 Task: Send an email with the signature Emily Brown with the subject 'Rejection letter' and the message 'I will need to consult with my team before making a decision.' from softage.1@softage.net to softage.2@softage.net and softage.3@softage.net with an attached document Investment_proposal.docx
Action: Key pressed n
Screenshot: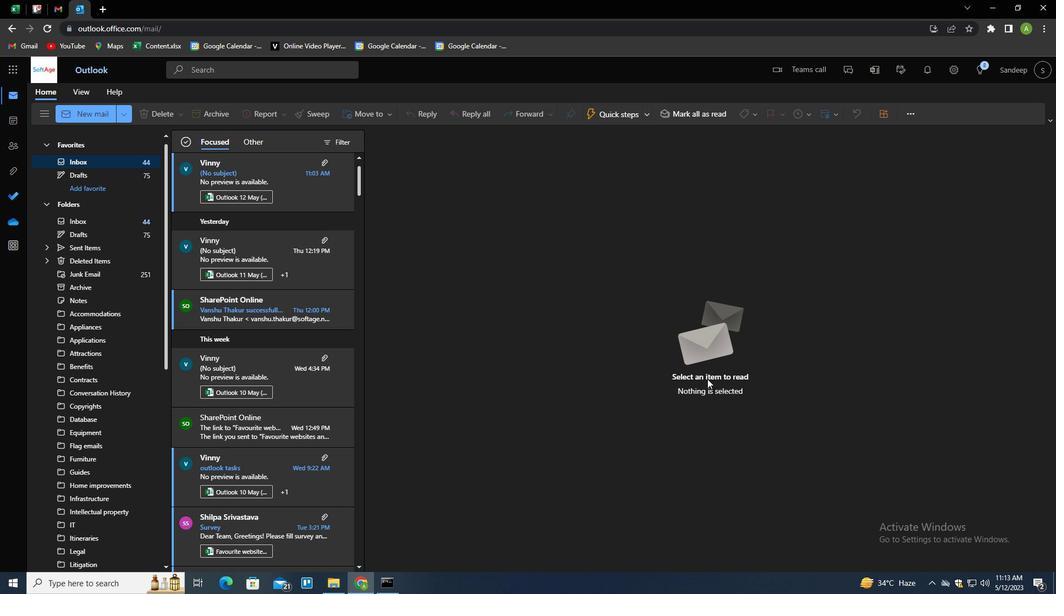 
Action: Mouse moved to (692, 118)
Screenshot: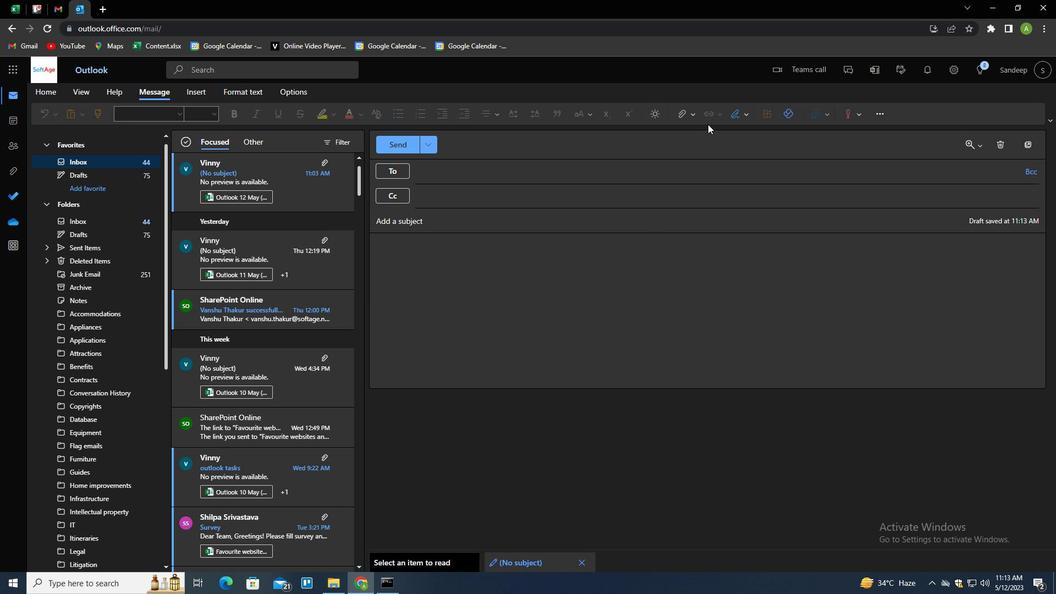 
Action: Mouse pressed left at (692, 118)
Screenshot: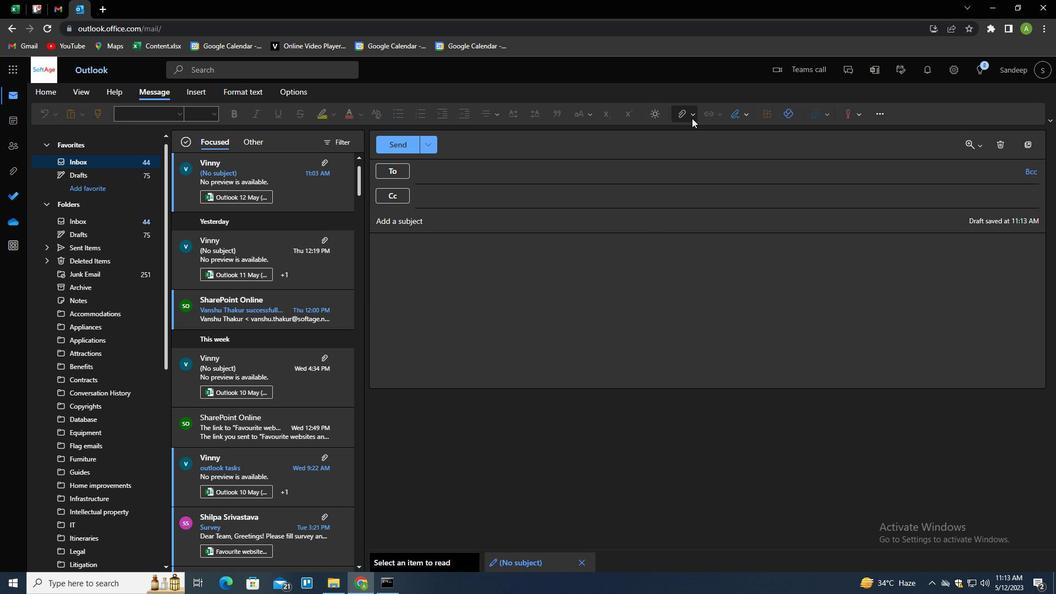 
Action: Mouse moved to (492, 228)
Screenshot: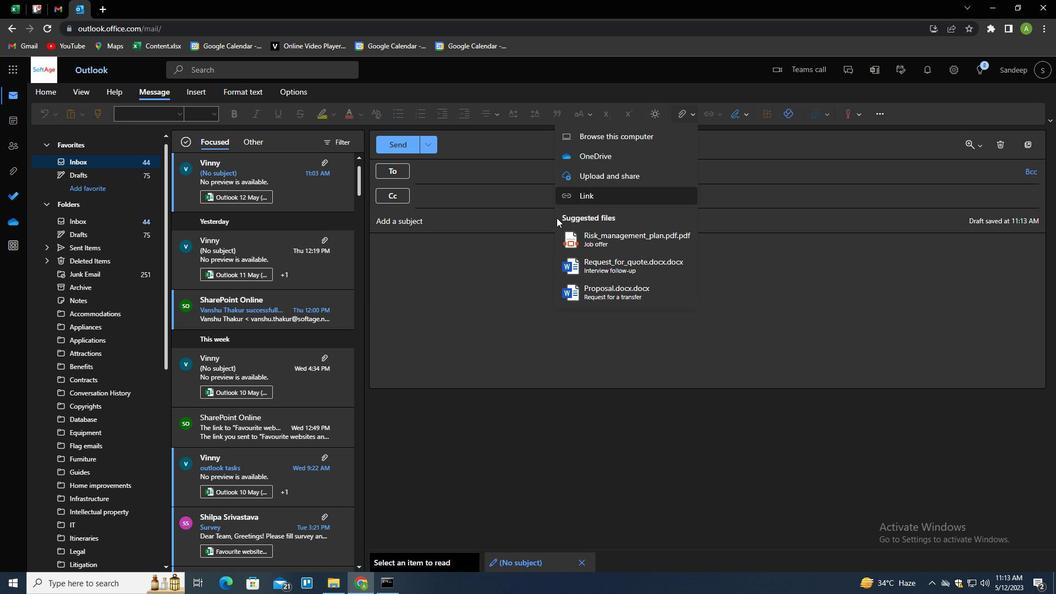
Action: Mouse pressed left at (492, 228)
Screenshot: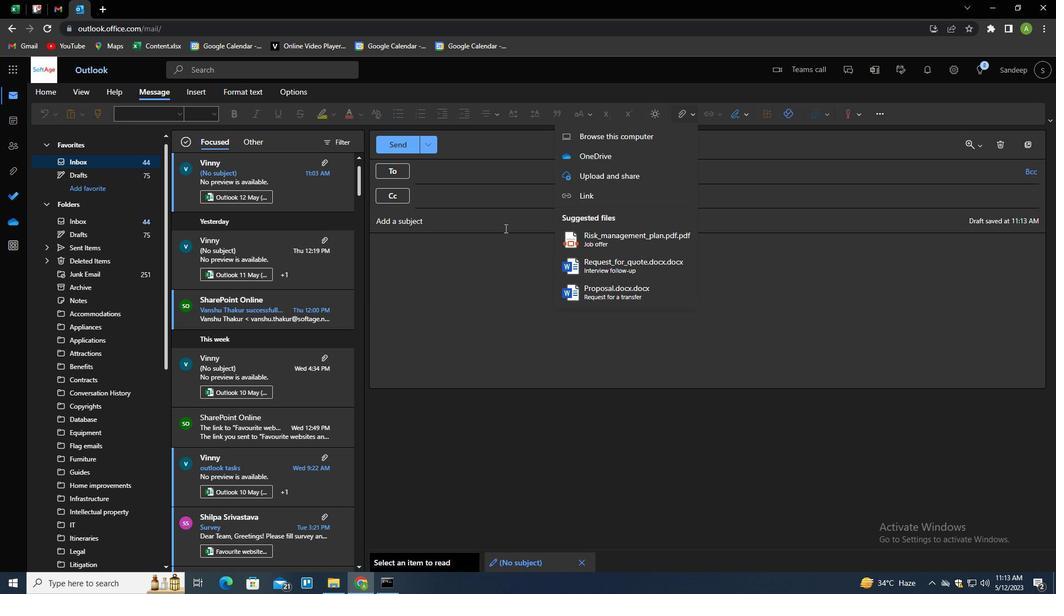 
Action: Mouse moved to (756, 111)
Screenshot: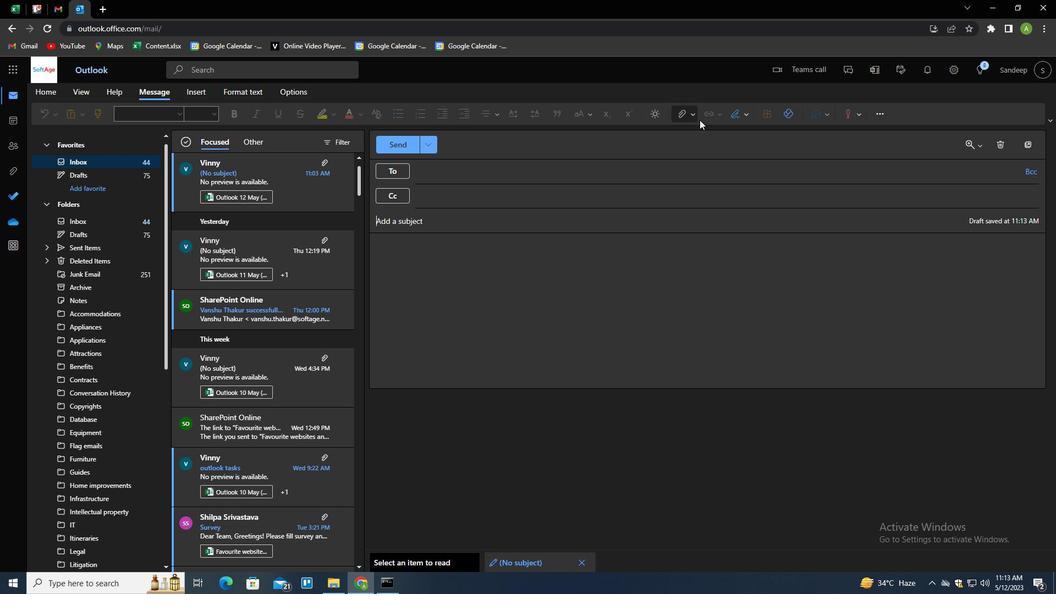 
Action: Mouse pressed left at (756, 111)
Screenshot: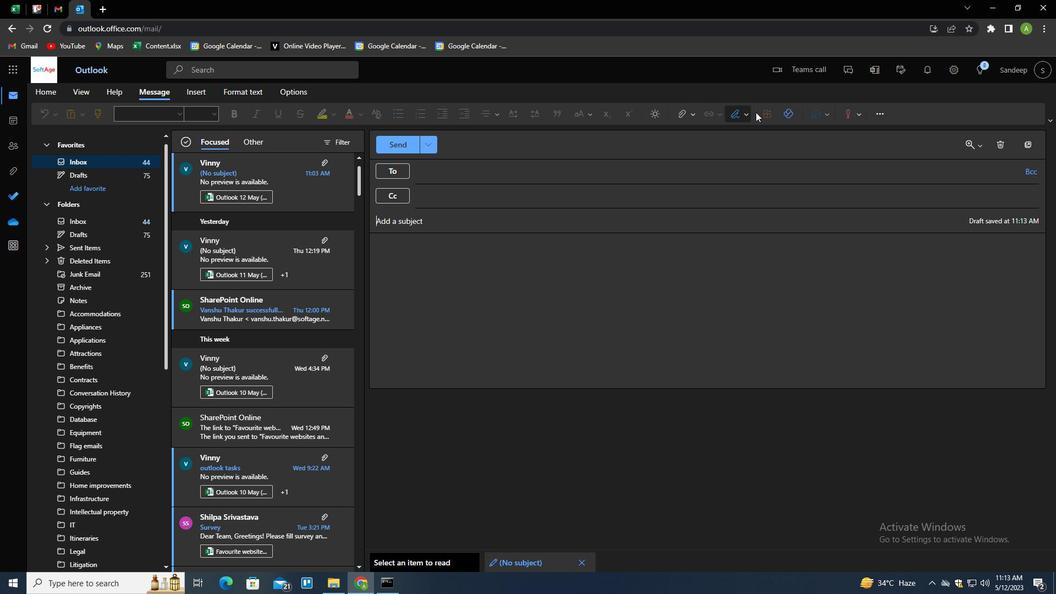 
Action: Mouse moved to (743, 116)
Screenshot: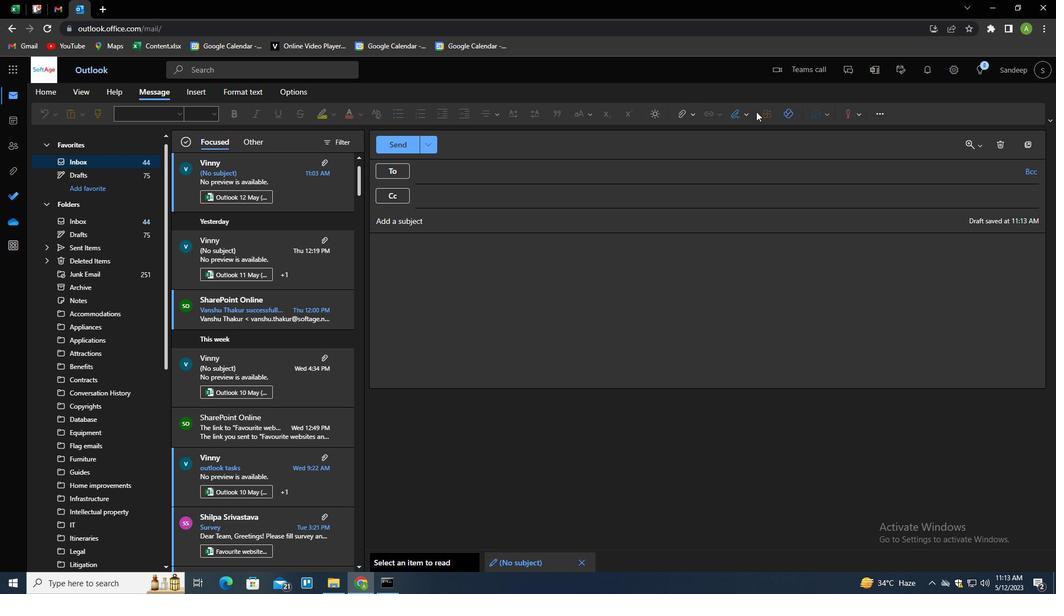 
Action: Mouse pressed left at (743, 116)
Screenshot: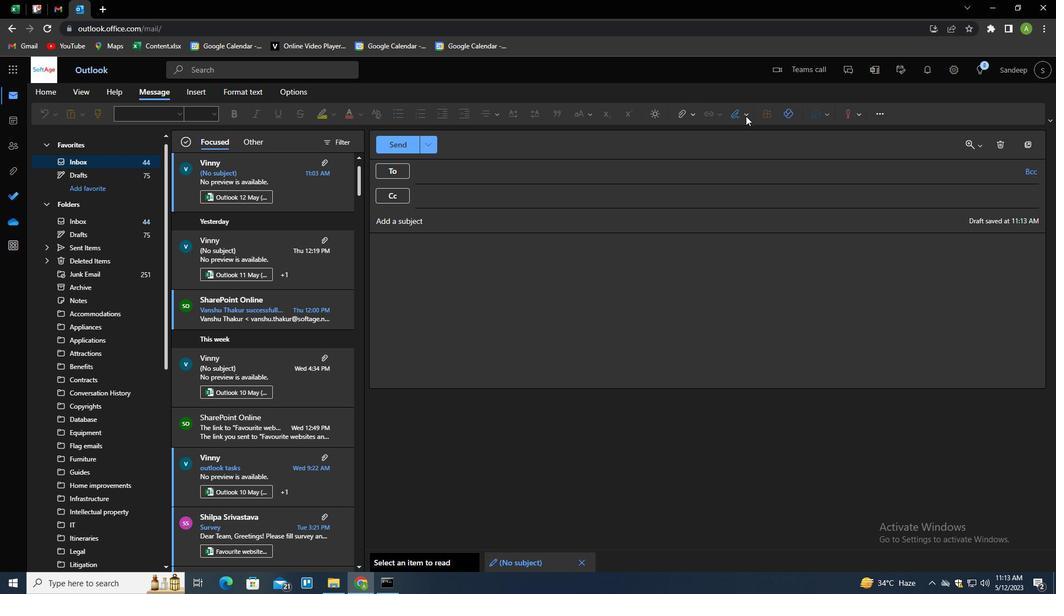 
Action: Mouse moved to (720, 152)
Screenshot: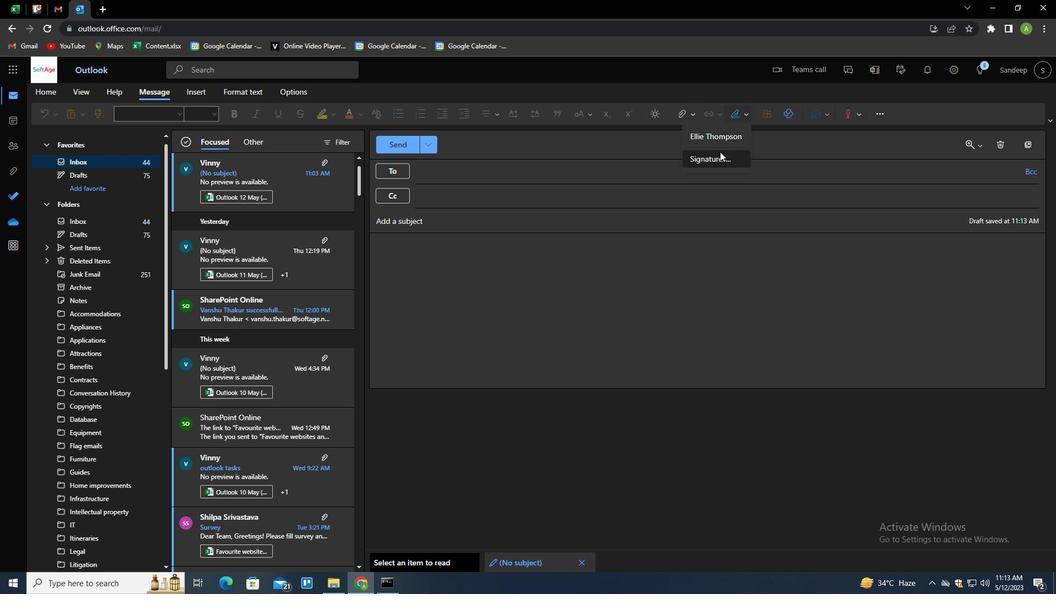
Action: Mouse pressed left at (720, 152)
Screenshot: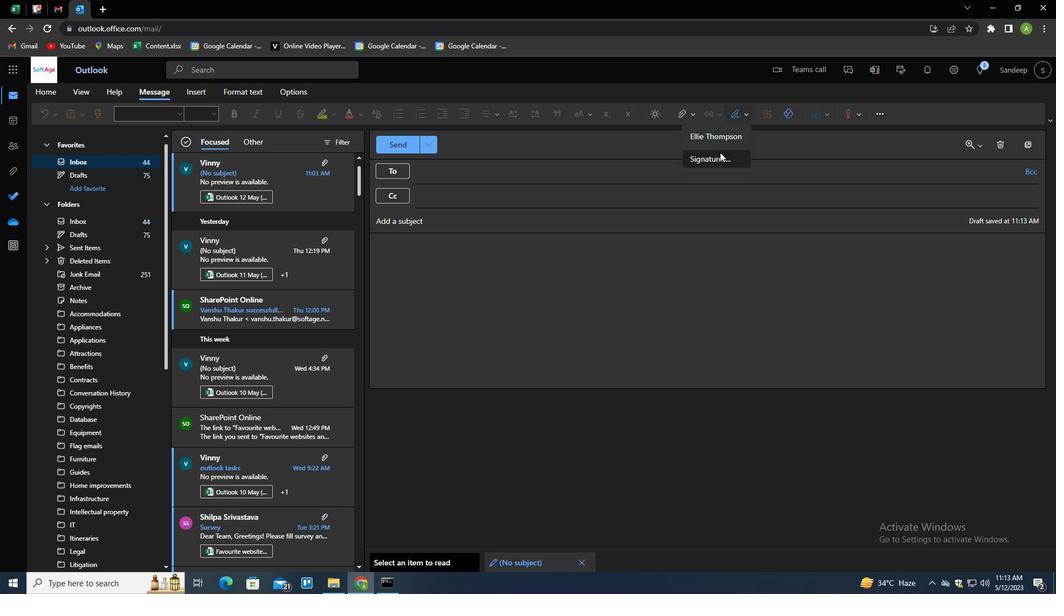
Action: Mouse moved to (745, 199)
Screenshot: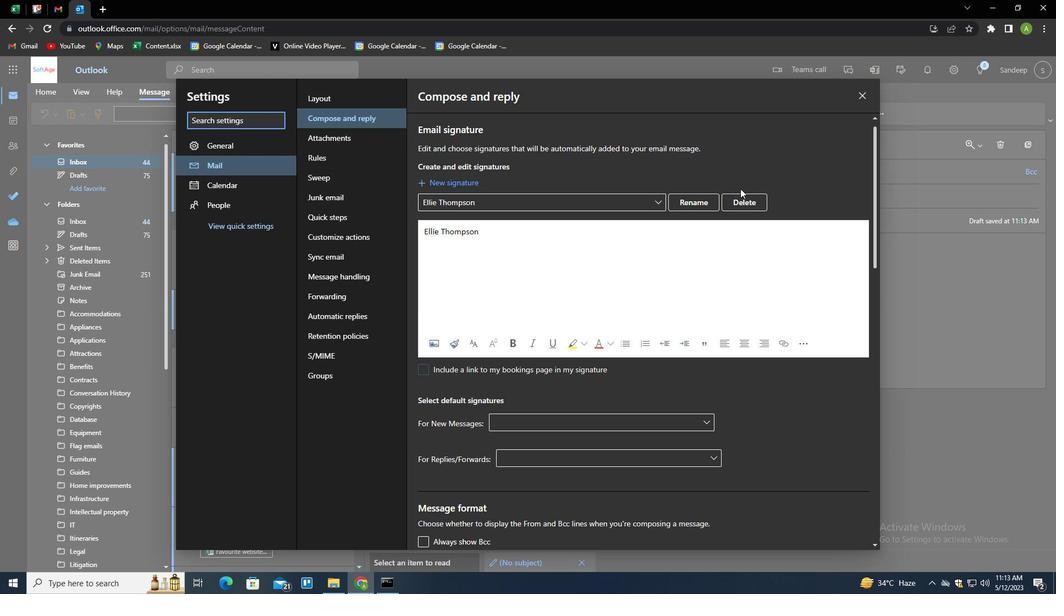 
Action: Mouse pressed left at (745, 199)
Screenshot: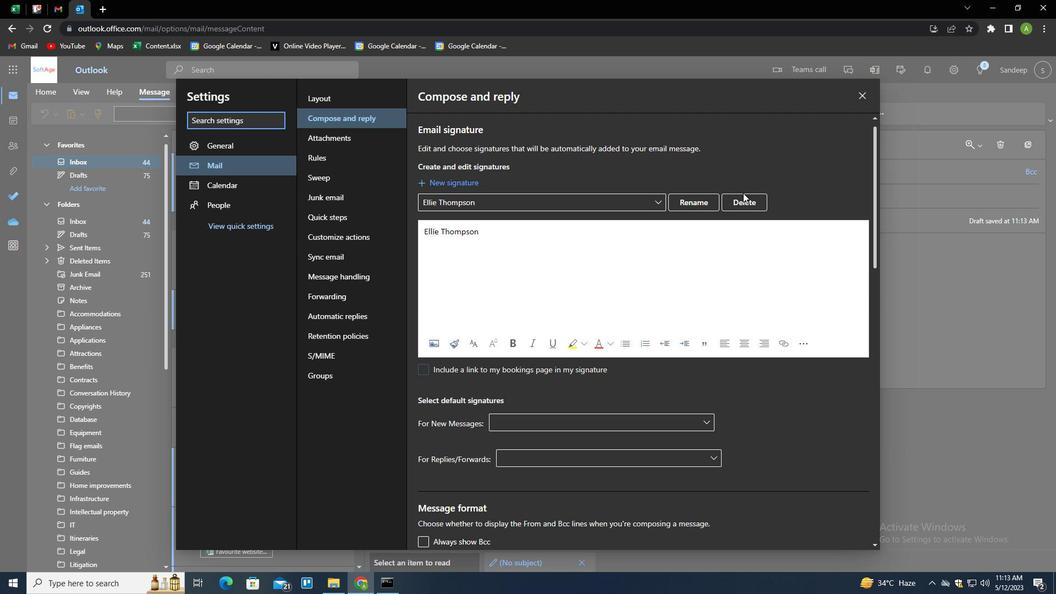 
Action: Mouse moved to (745, 202)
Screenshot: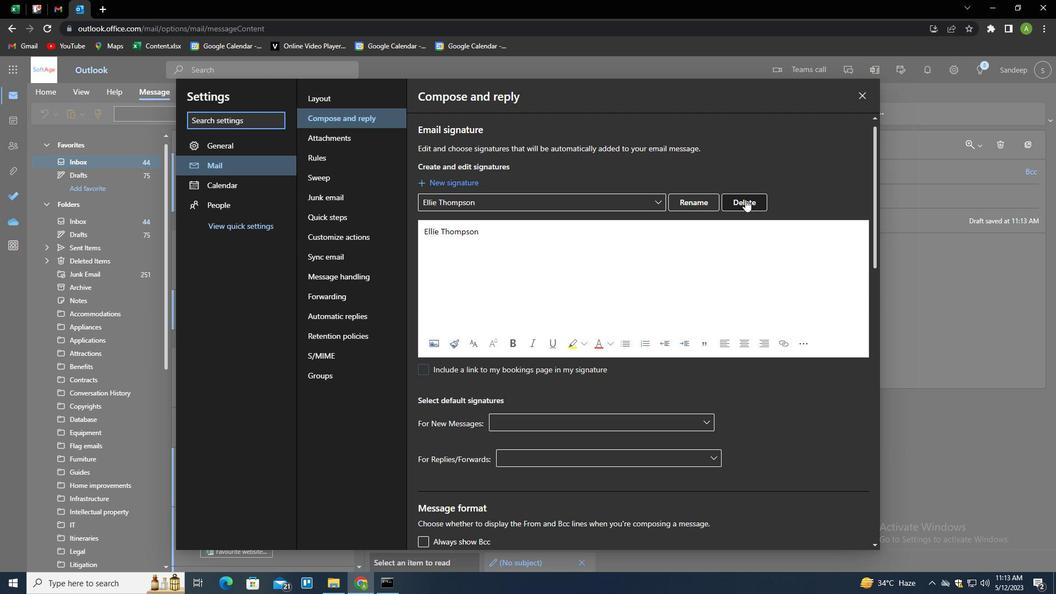 
Action: Mouse pressed left at (745, 202)
Screenshot: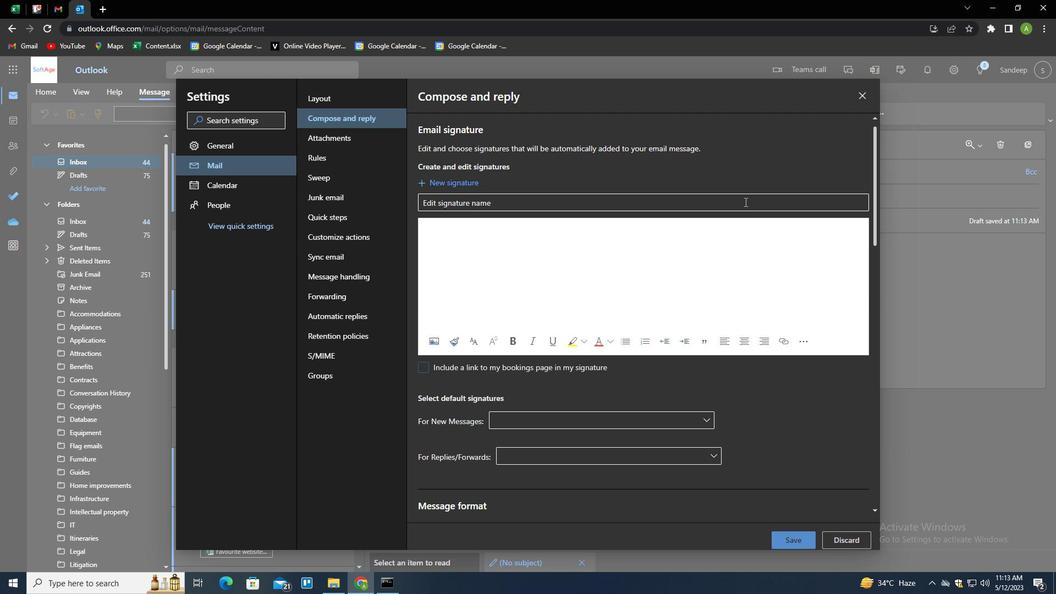 
Action: Key pressed <Key.shift>EMILY<Key.space><Key.shift><Key.shift><Key.shift><Key.shift><Key.shift><Key.shift><Key.shift><Key.shift><Key.shift><Key.shift>BROWN<Key.tab><Key.shift>EMILY<Key.space><Key.shift>BROWN
Screenshot: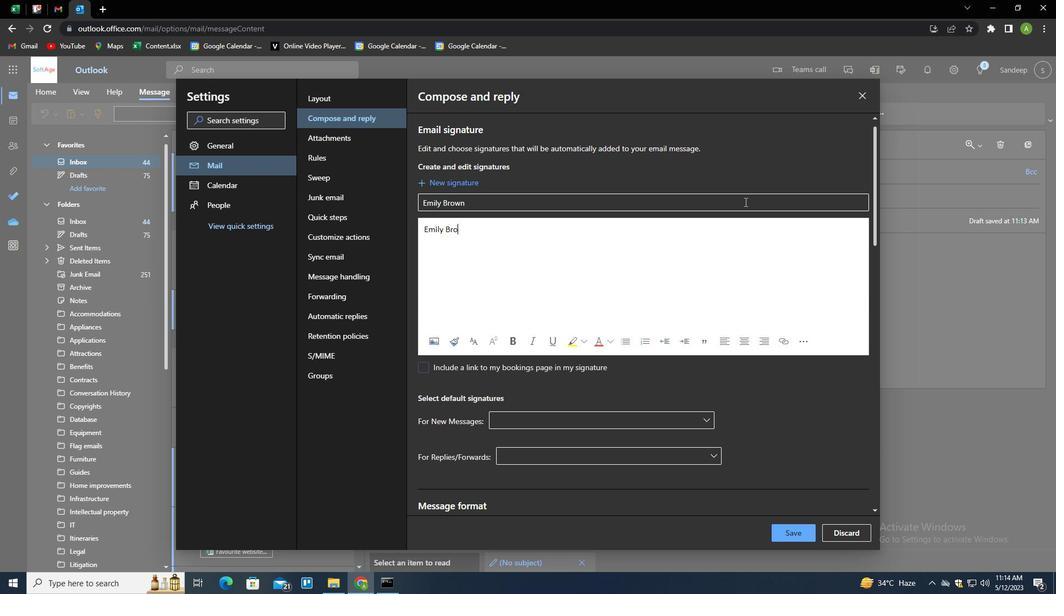 
Action: Mouse moved to (797, 535)
Screenshot: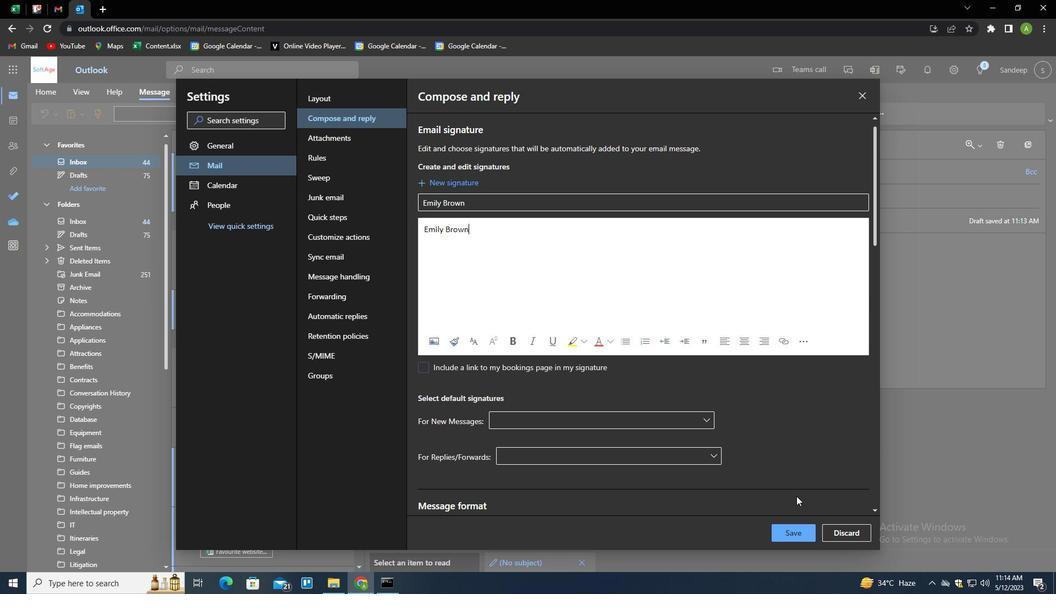
Action: Mouse pressed left at (797, 535)
Screenshot: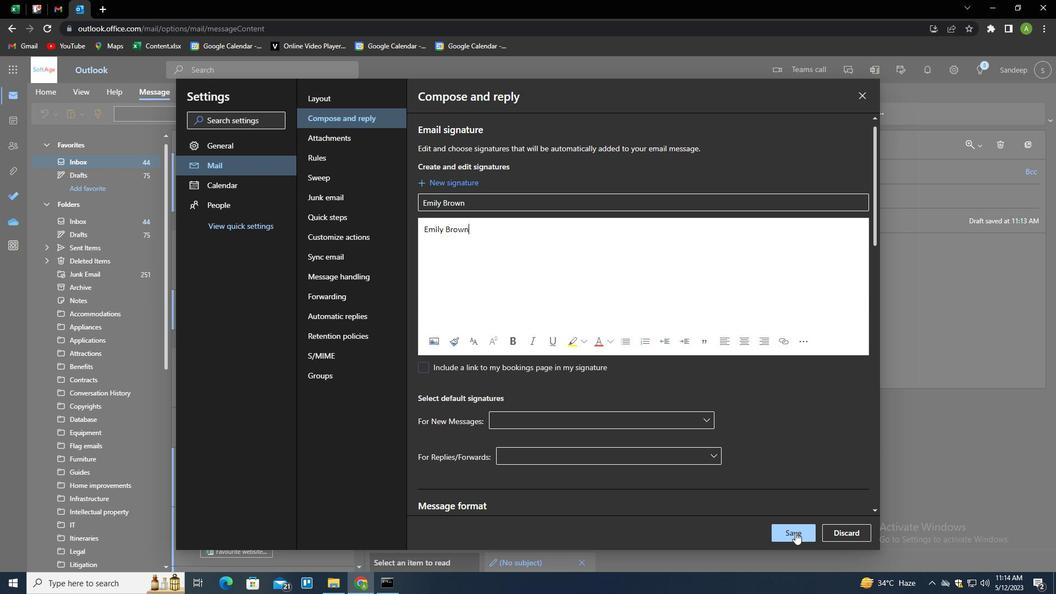 
Action: Mouse moved to (946, 284)
Screenshot: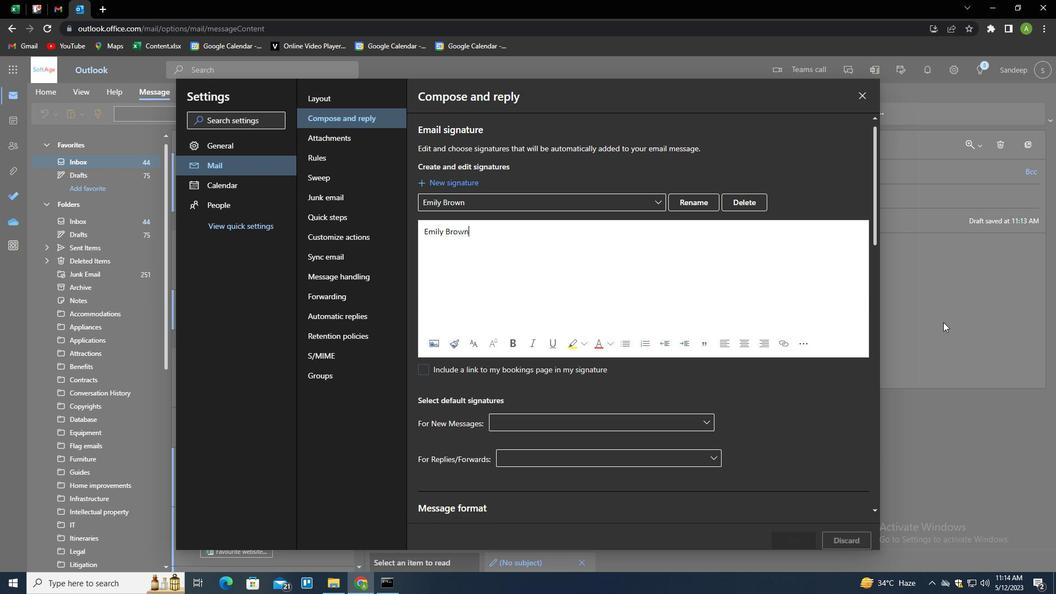 
Action: Mouse pressed left at (946, 284)
Screenshot: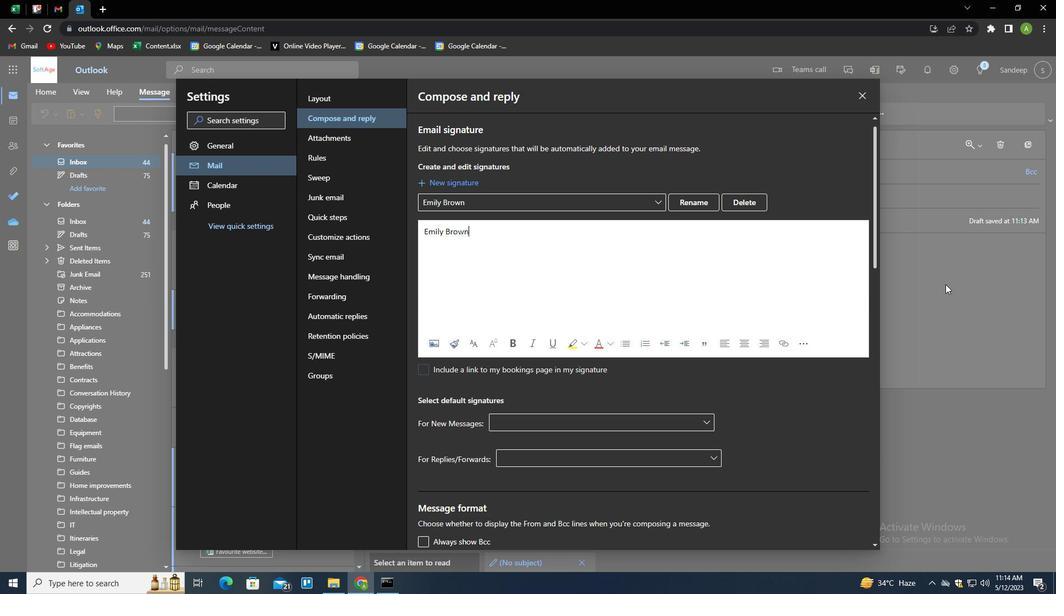
Action: Mouse moved to (734, 113)
Screenshot: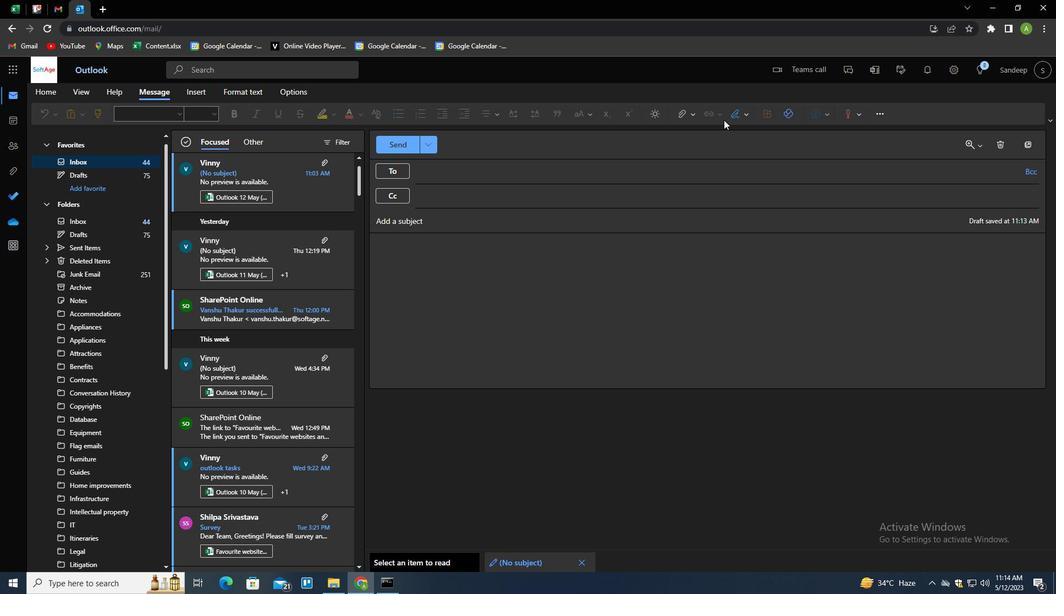
Action: Mouse pressed left at (734, 113)
Screenshot: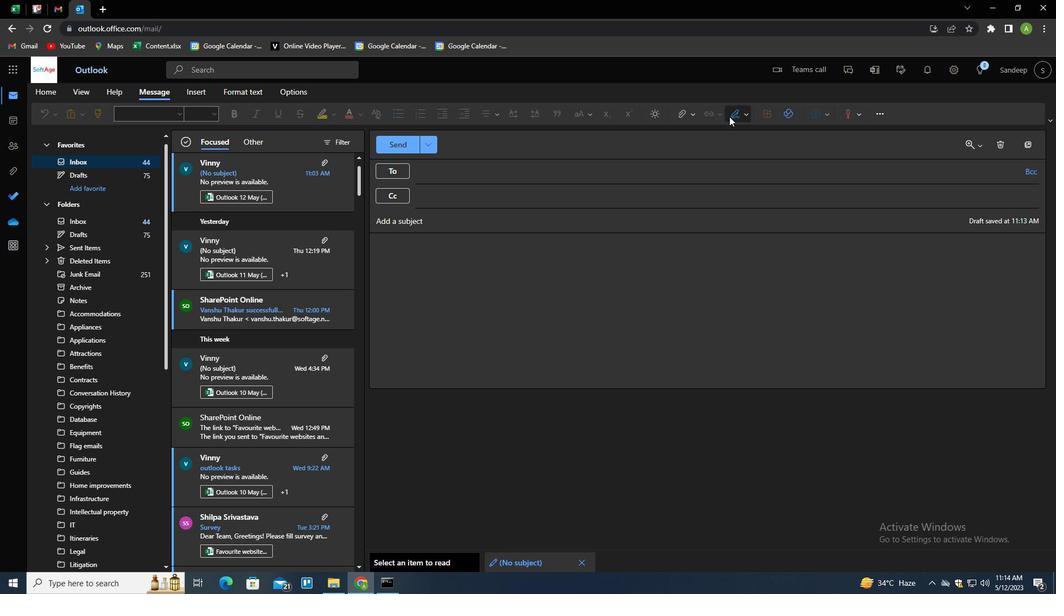 
Action: Mouse moved to (725, 137)
Screenshot: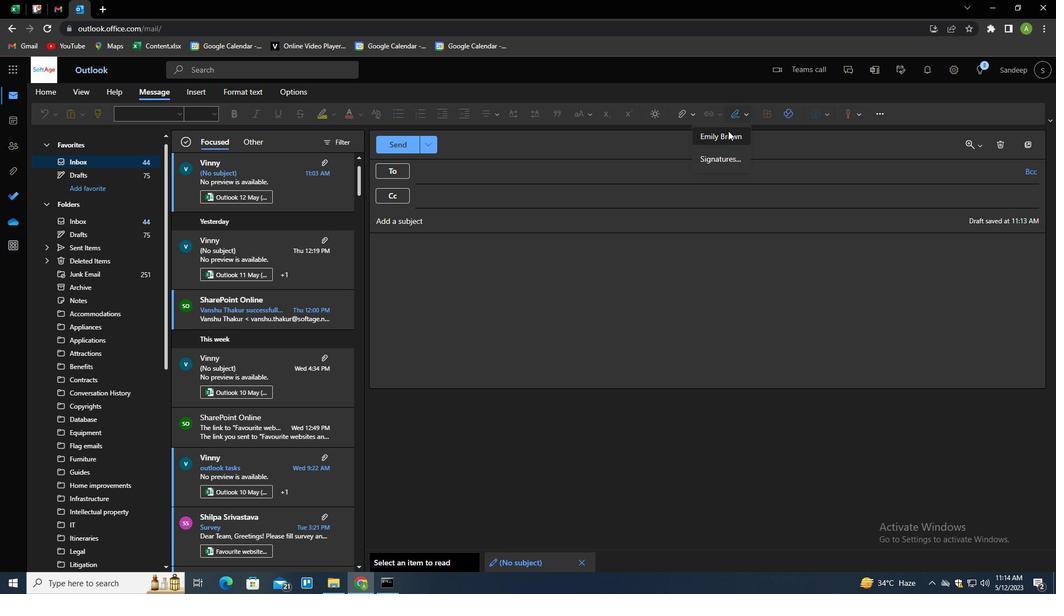 
Action: Mouse pressed left at (725, 137)
Screenshot: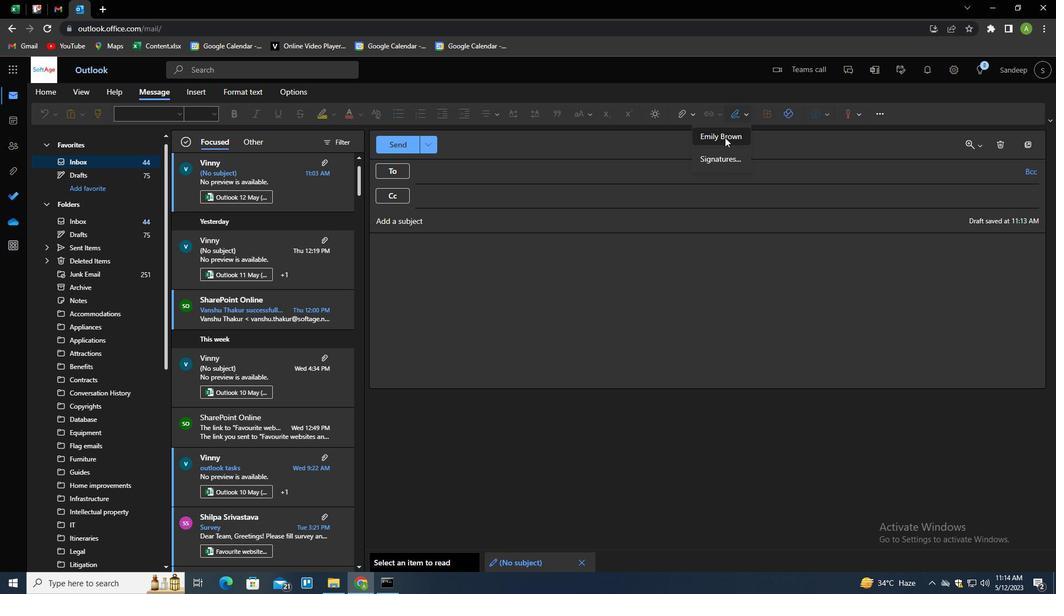 
Action: Mouse moved to (541, 220)
Screenshot: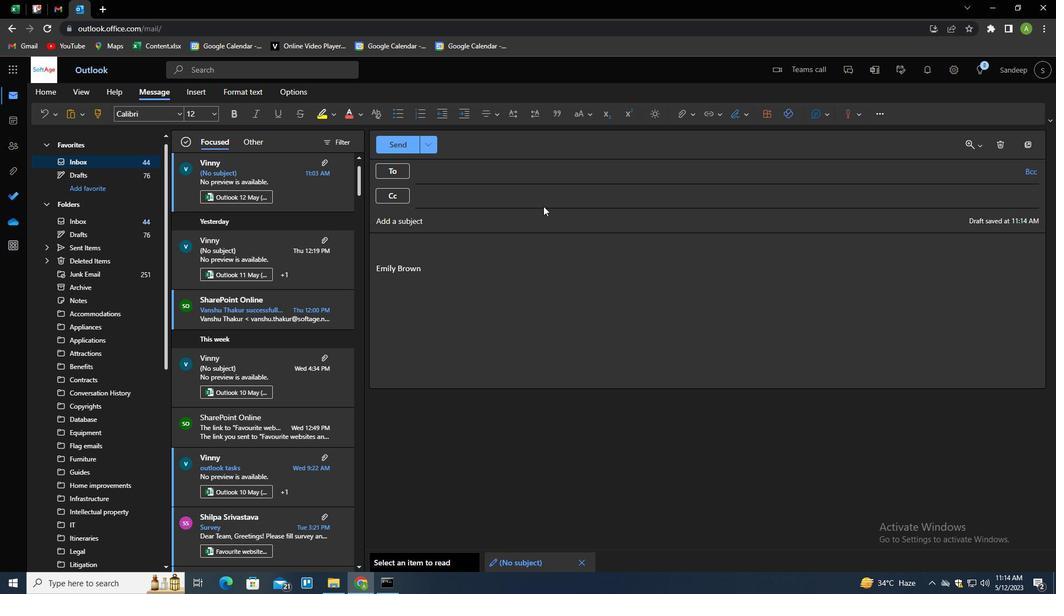 
Action: Mouse pressed left at (541, 220)
Screenshot: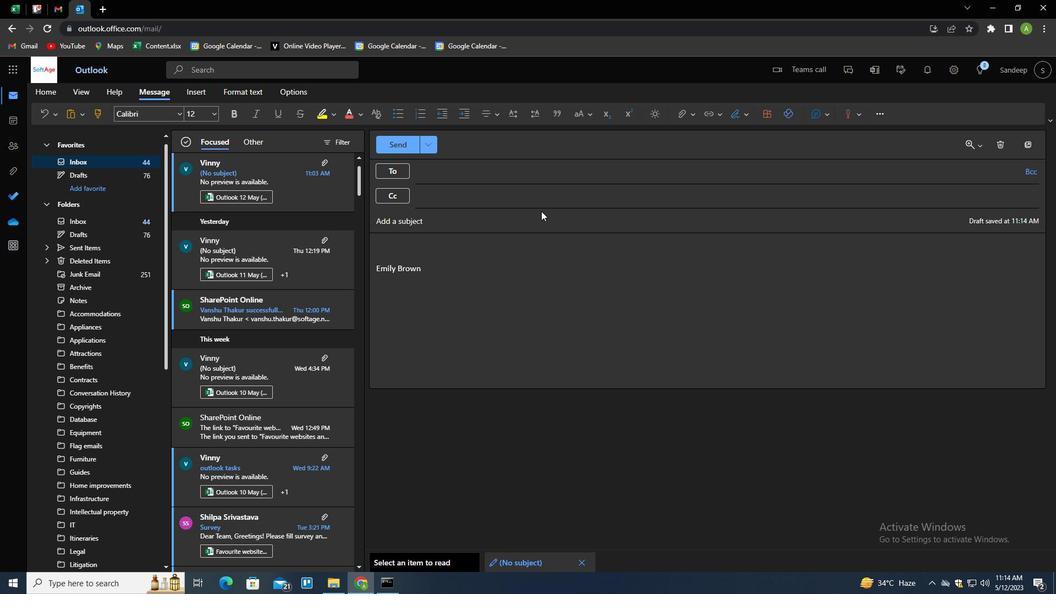 
Action: Key pressed <Key.shift>R
Screenshot: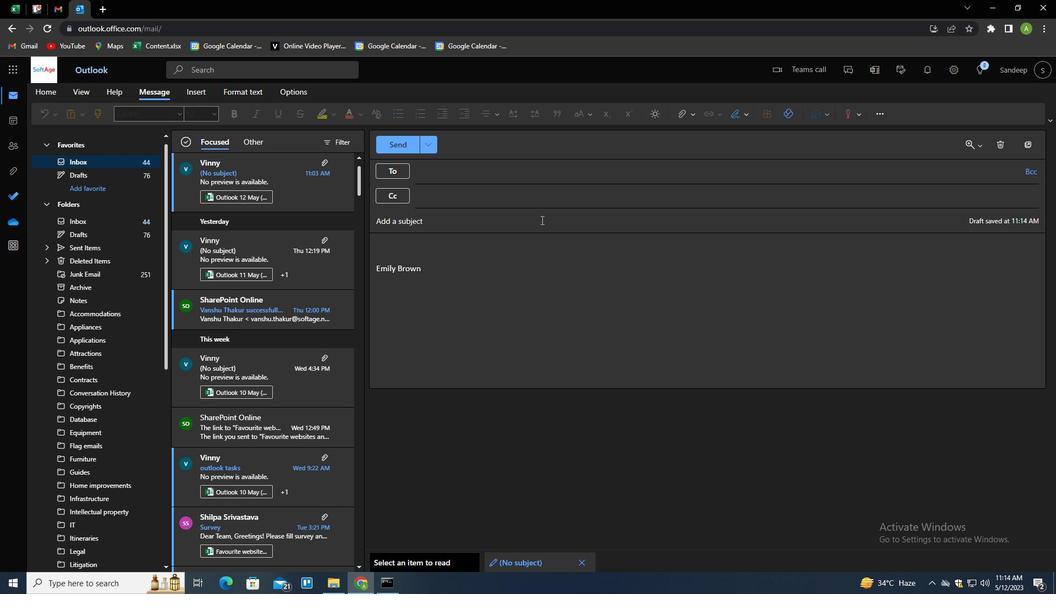 
Action: Mouse moved to (541, 221)
Screenshot: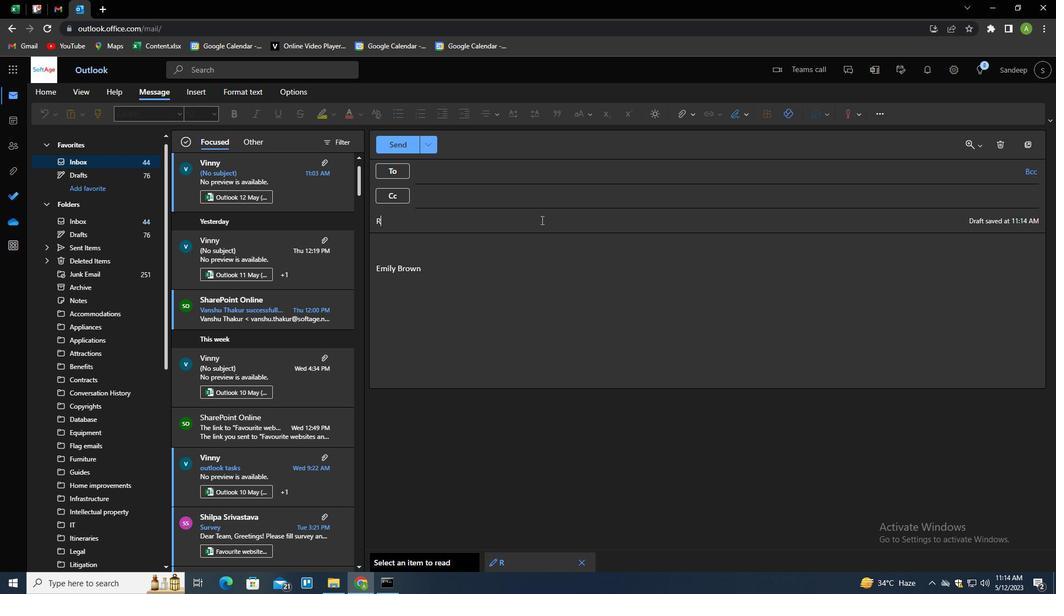 
Action: Key pressed E
Screenshot: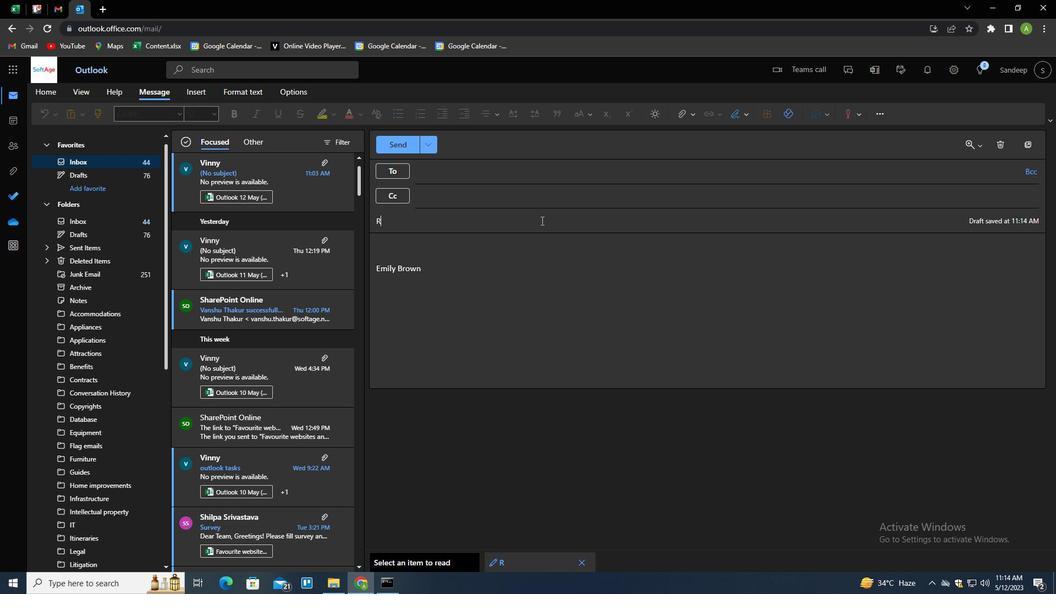 
Action: Mouse moved to (541, 221)
Screenshot: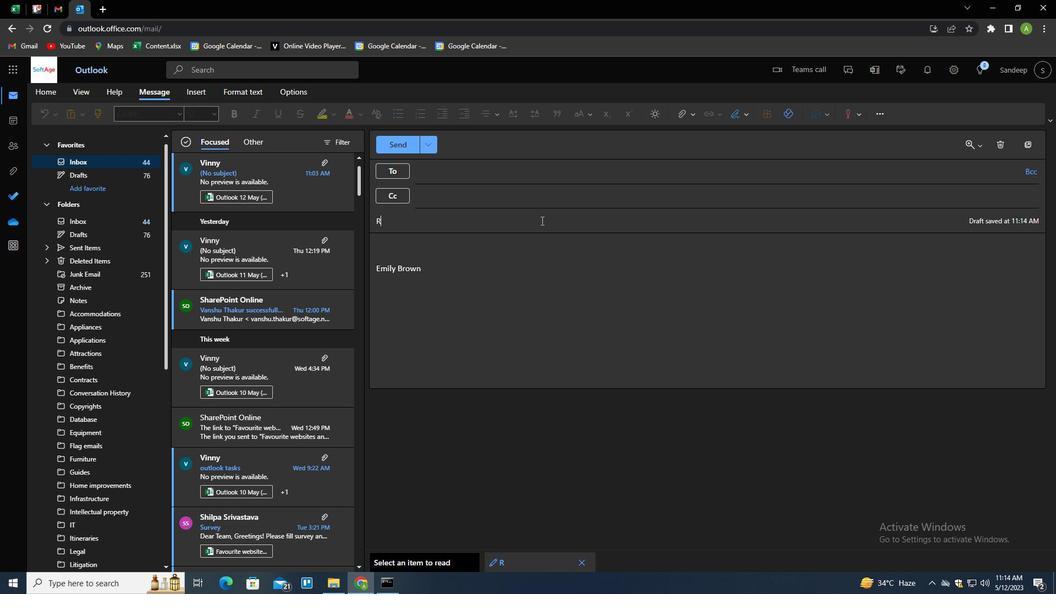 
Action: Key pressed GE<Key.backspace><Key.backspace>JECI<Key.backspace>TION<Key.space>LETTER<Key.tab><Key.shift>I<Key.space>E<Key.backspace>WILL<Key.space>NEED<Key.space>TO<Key.space>CONSULT<Key.space>WIRH<Key.backspace><Key.backspace>TH<Key.space>MY<Key.space>TEAM<Key.space>BEFORE<Key.space>MAKING<Key.space>A<Key.space>DECISION.
Screenshot: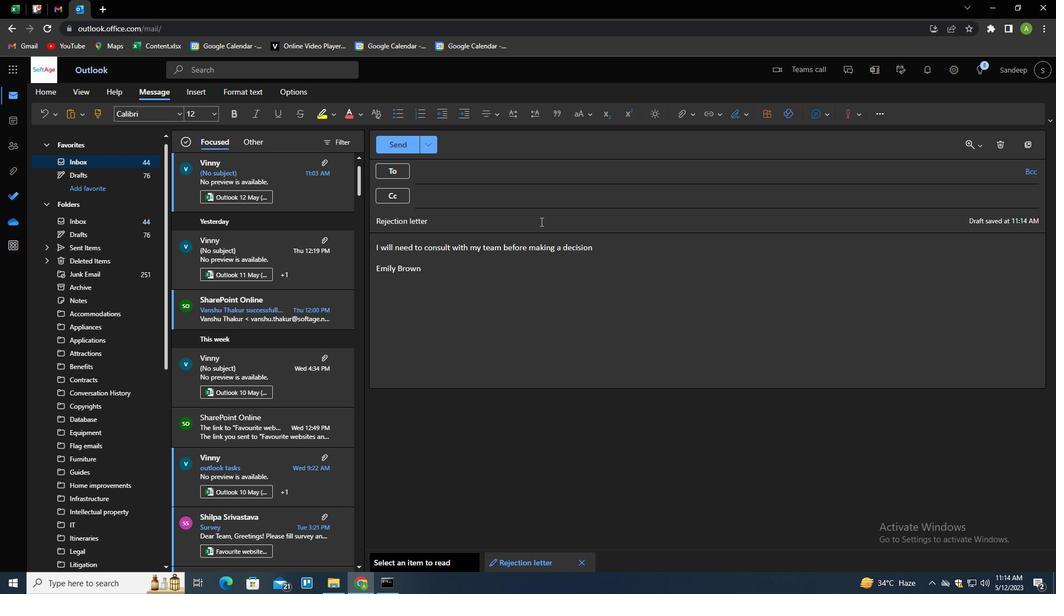 
Action: Mouse moved to (449, 175)
Screenshot: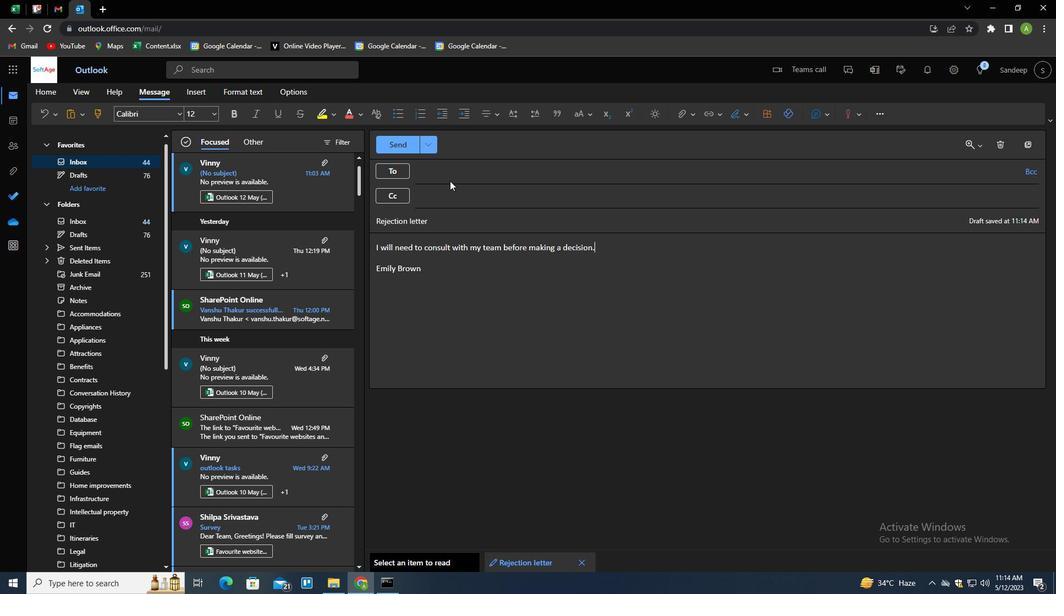 
Action: Mouse pressed left at (449, 175)
Screenshot: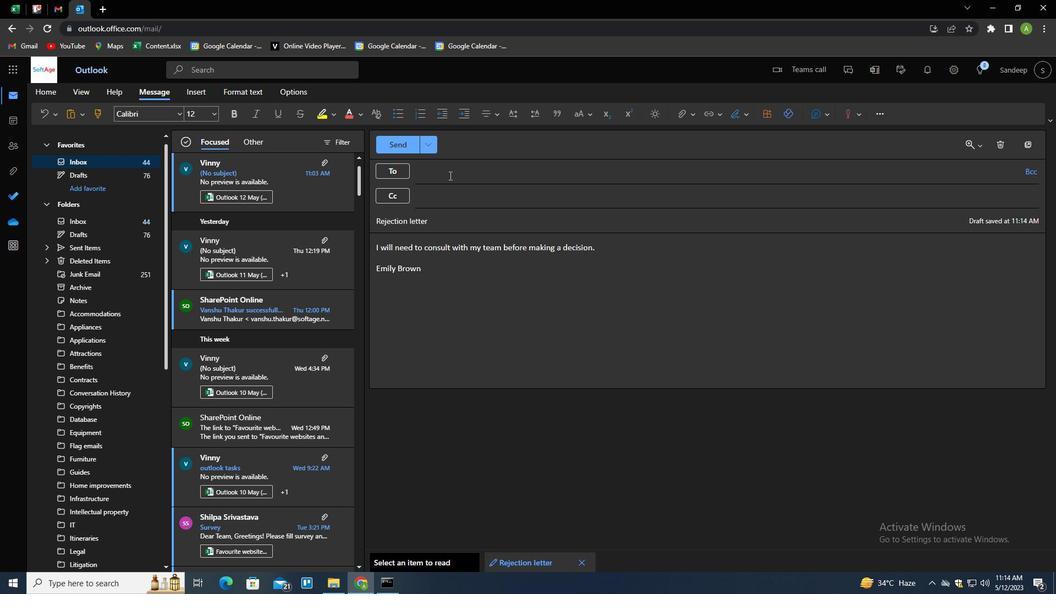 
Action: Mouse moved to (449, 175)
Screenshot: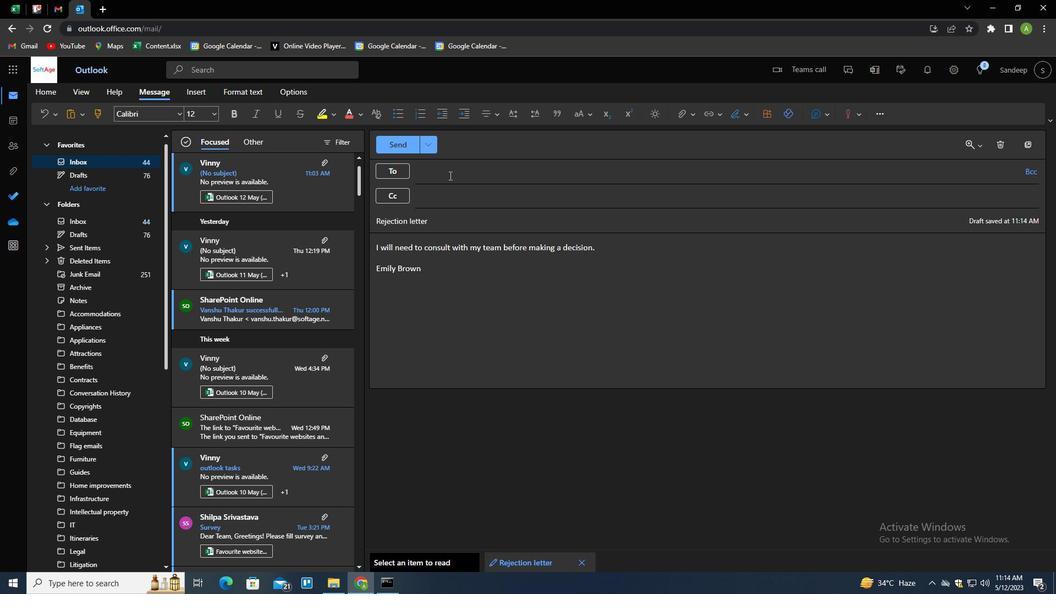 
Action: Key pressed SOFTAGE.2<Key.shift>@SOFGT<Key.backspace><Key.backspace>TAGE.NET<Key.enter>SOFTAGE.3SOFTAGE.NET<Key.enter><Key.backspace><Key.backspace><Key.backspace><Key.backspace>.NET<Key.backspace><Key.backspace><Key.backspace>
Screenshot: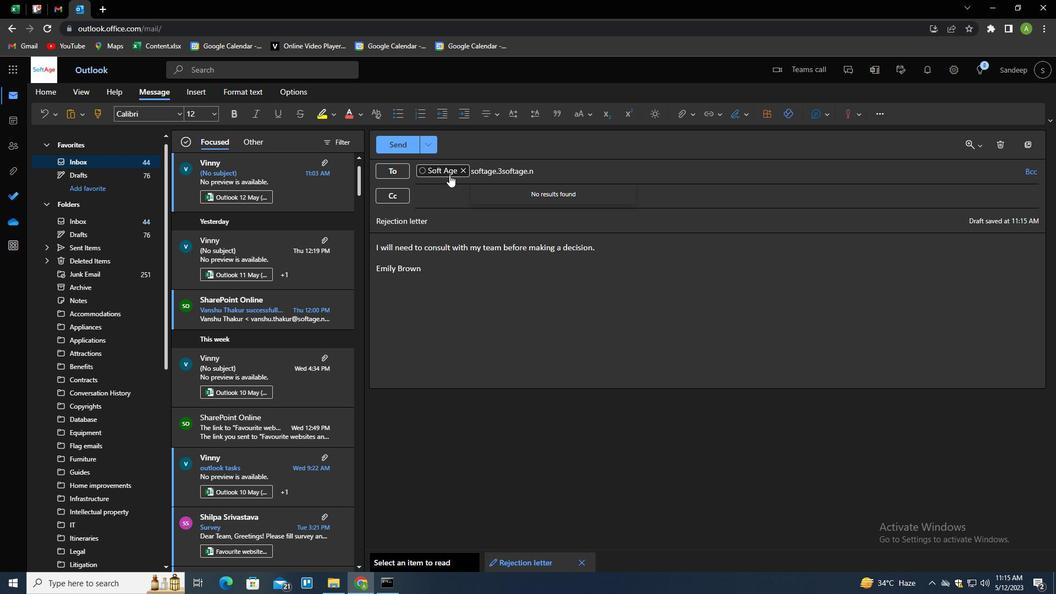 
Action: Mouse moved to (562, 208)
Screenshot: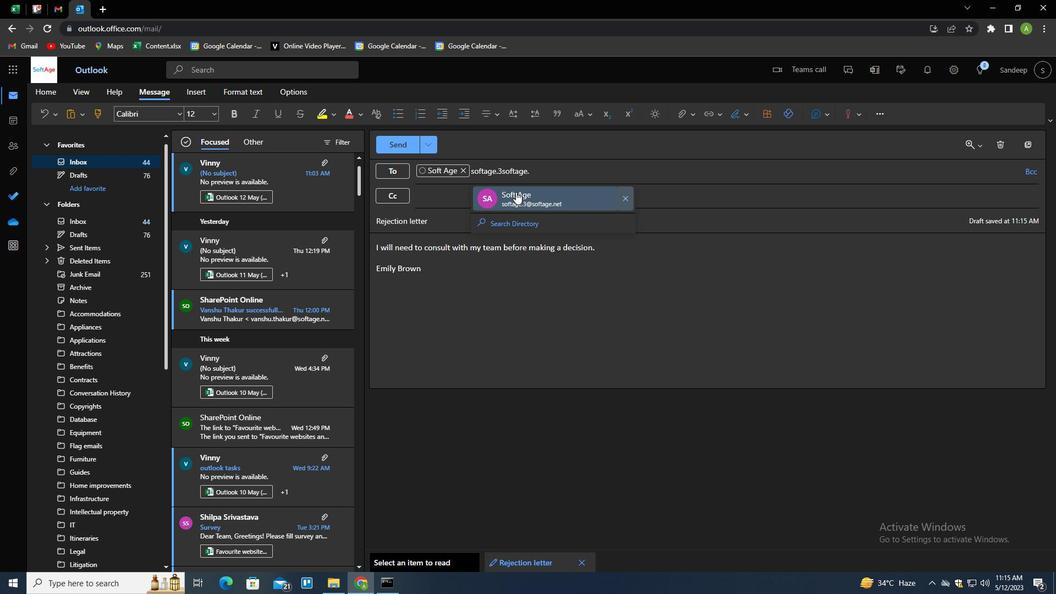 
Action: Mouse pressed left at (562, 208)
Screenshot: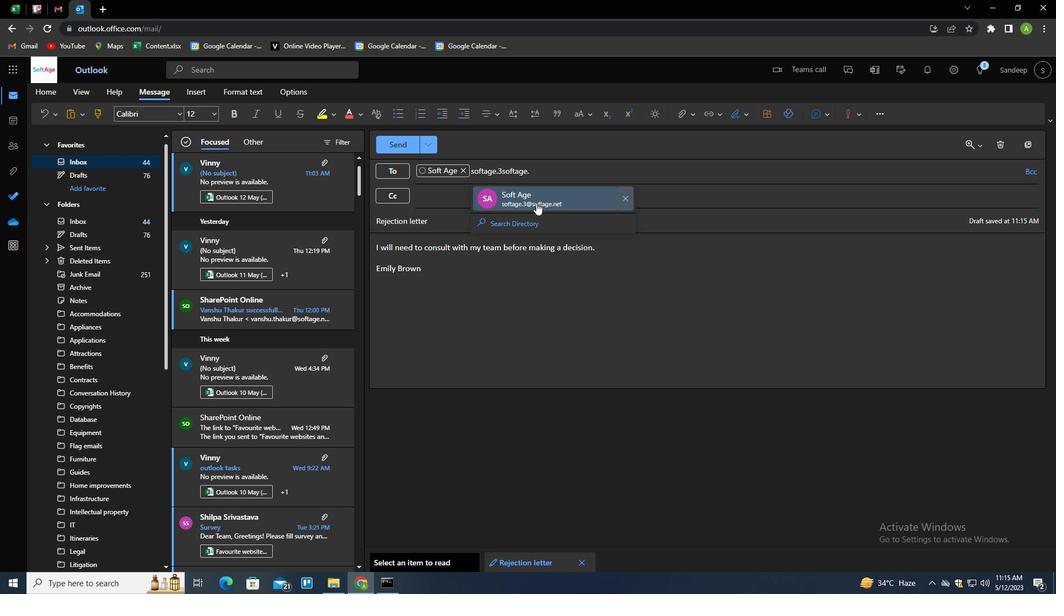 
Action: Mouse moved to (692, 115)
Screenshot: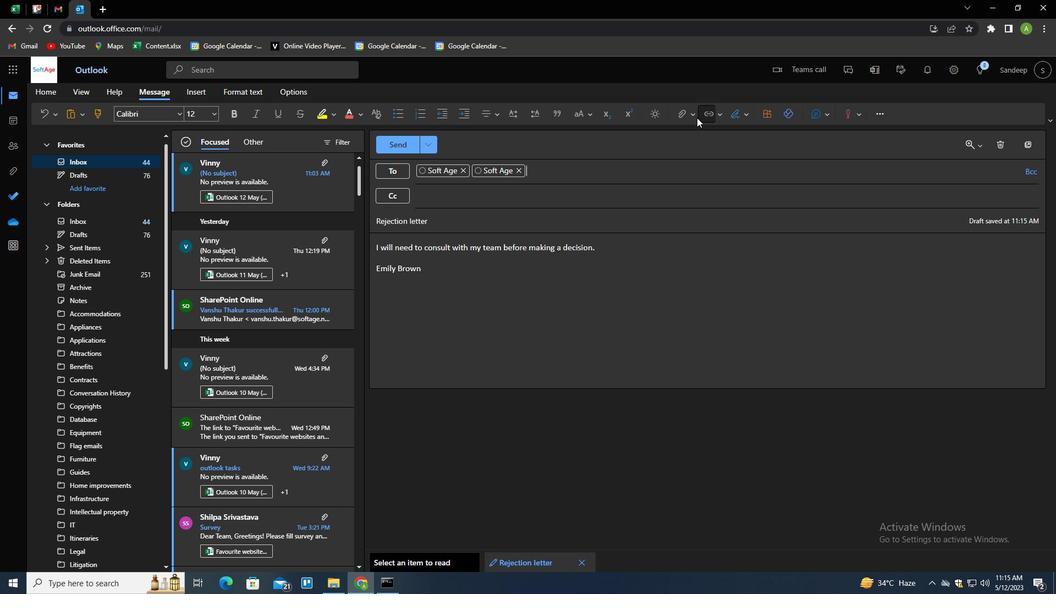
Action: Mouse pressed left at (692, 115)
Screenshot: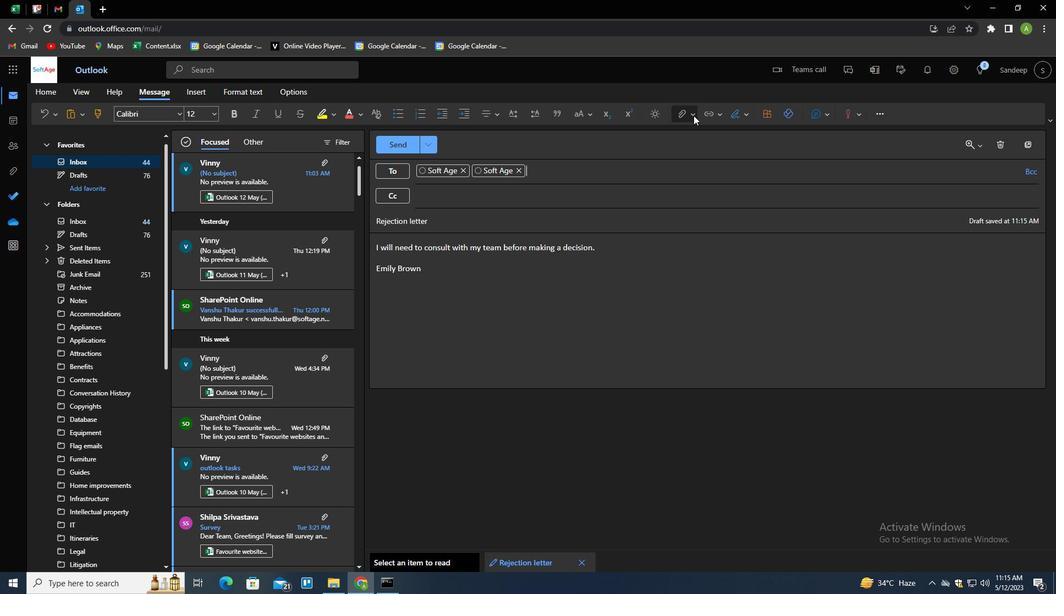 
Action: Mouse moved to (661, 138)
Screenshot: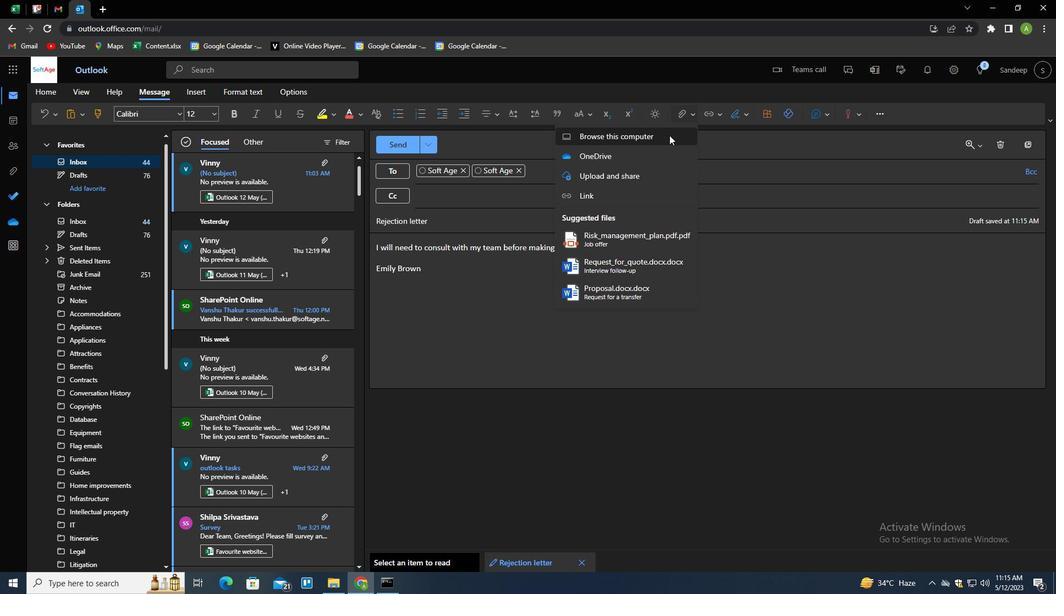 
Action: Mouse pressed left at (661, 138)
Screenshot: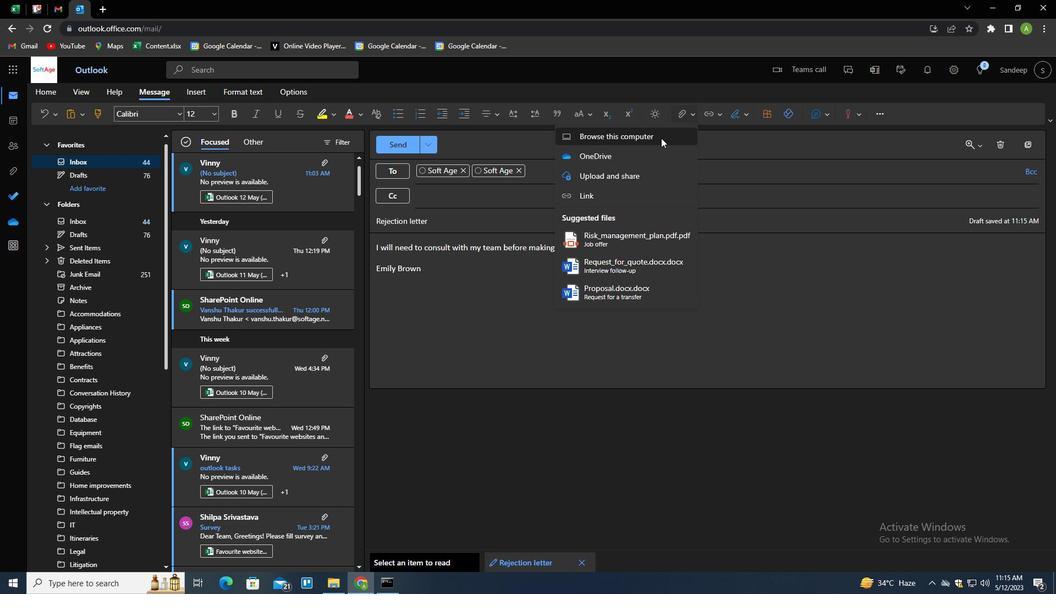 
Action: Mouse moved to (203, 139)
Screenshot: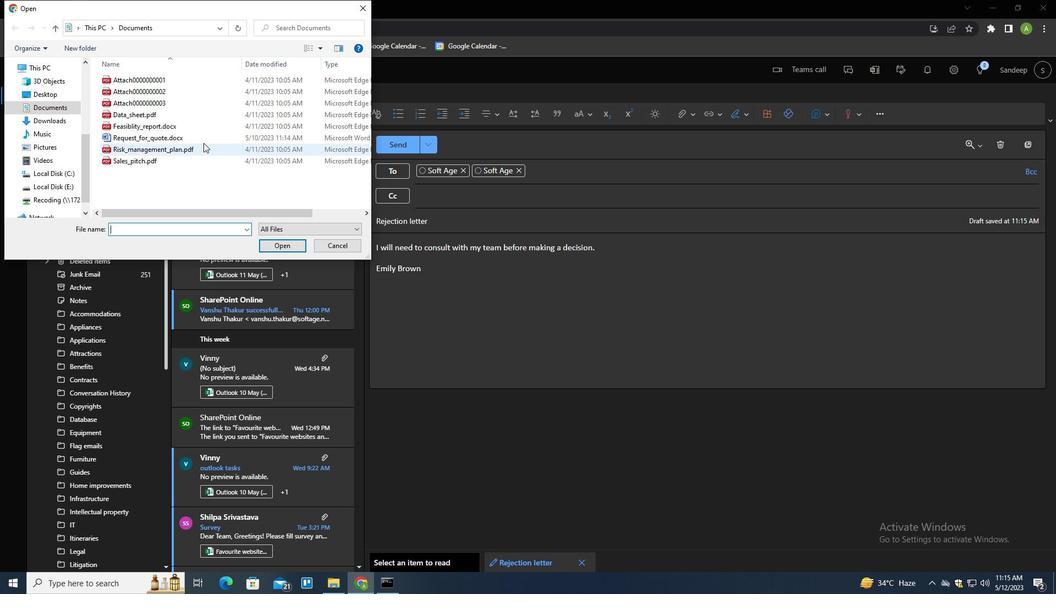 
Action: Mouse pressed left at (203, 139)
Screenshot: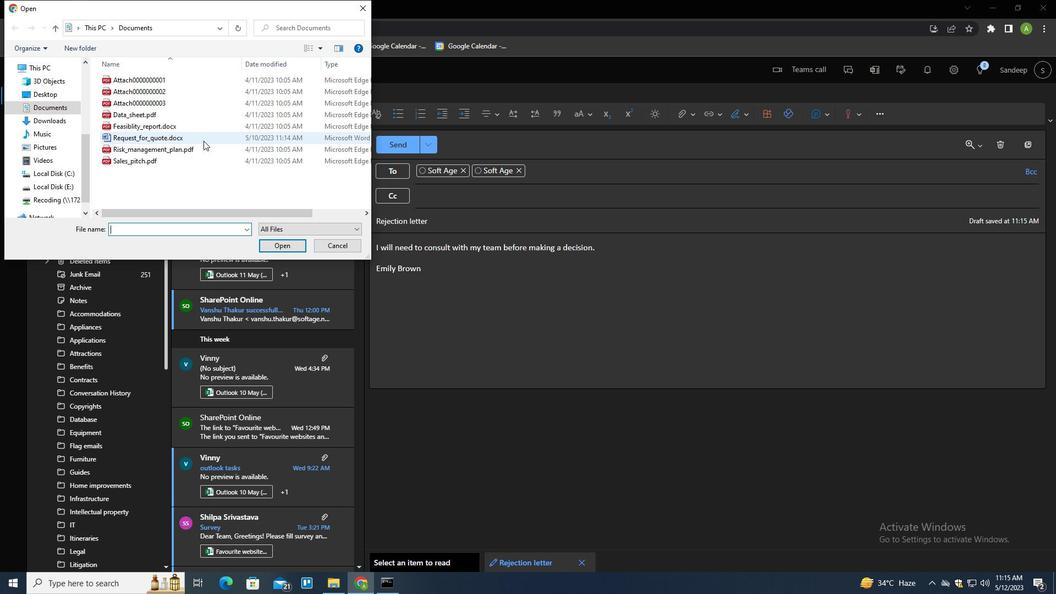 
Action: Mouse moved to (203, 139)
Screenshot: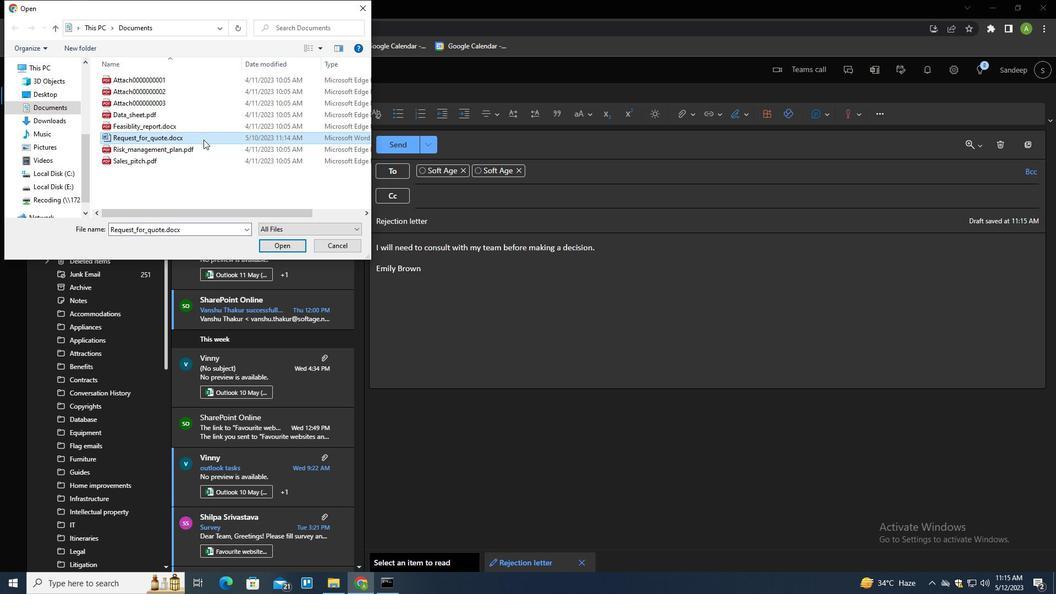 
Action: Key pressed <Key.f2><Key.shift>INVESTMENT<Key.shift>_PROPOSAL.DOCX<Key.enter>
Screenshot: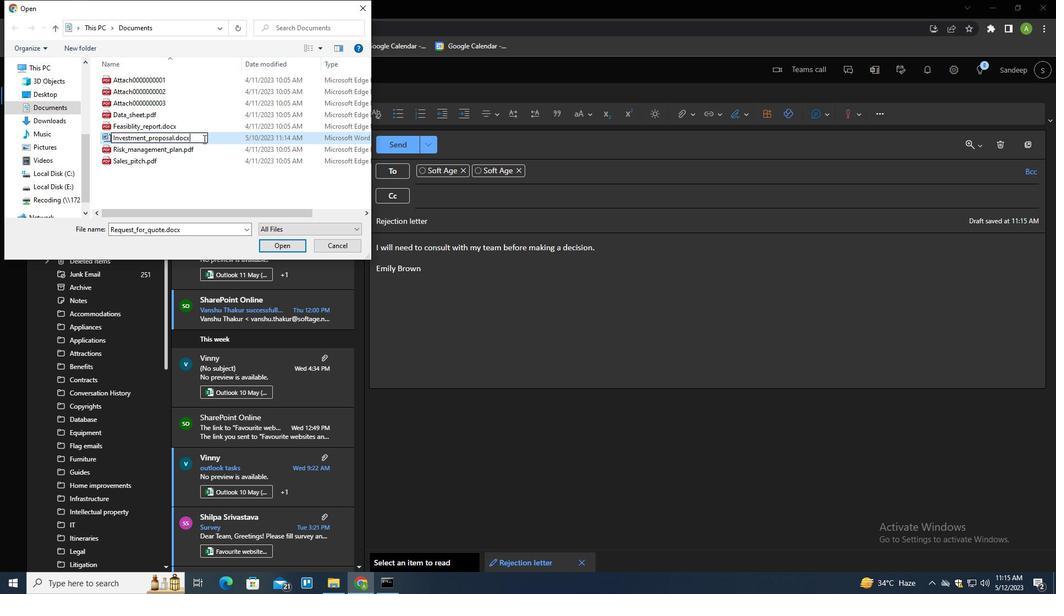 
Action: Mouse pressed left at (203, 139)
Screenshot: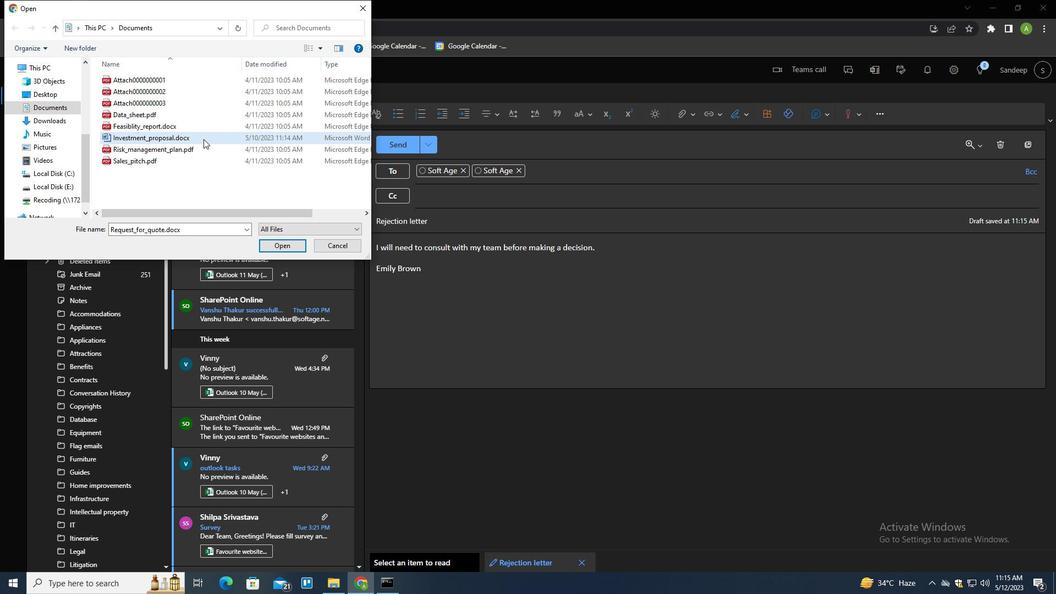 
Action: Mouse moved to (282, 247)
Screenshot: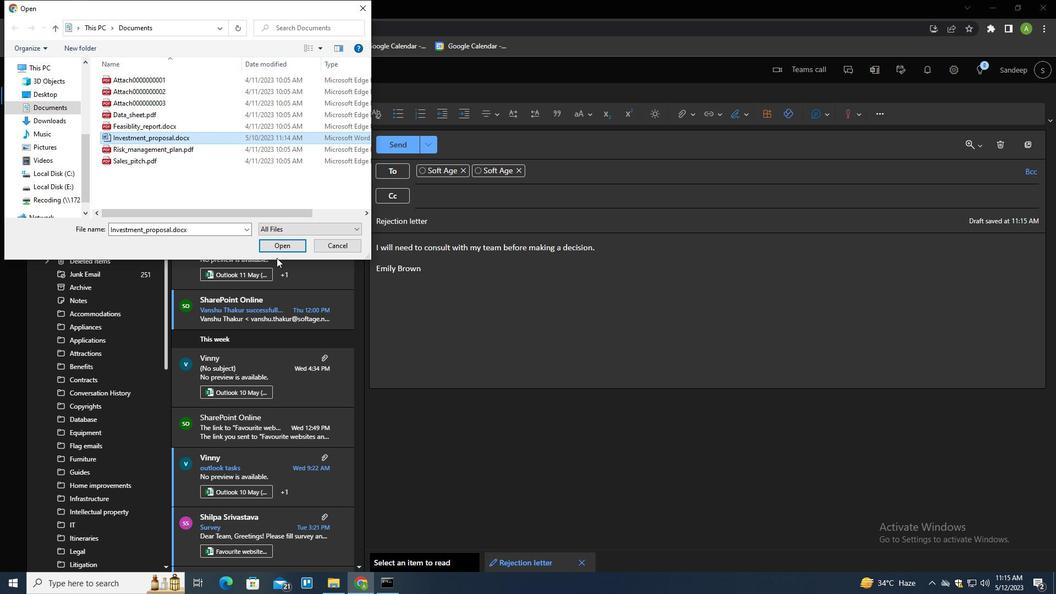 
Action: Mouse pressed left at (282, 247)
Screenshot: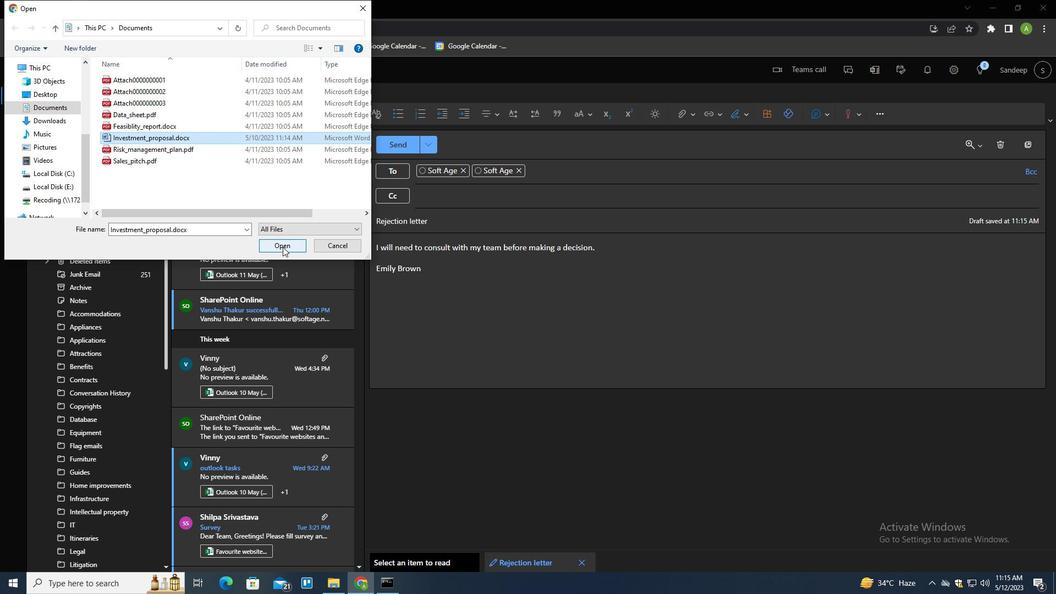 
Action: Mouse moved to (401, 150)
Screenshot: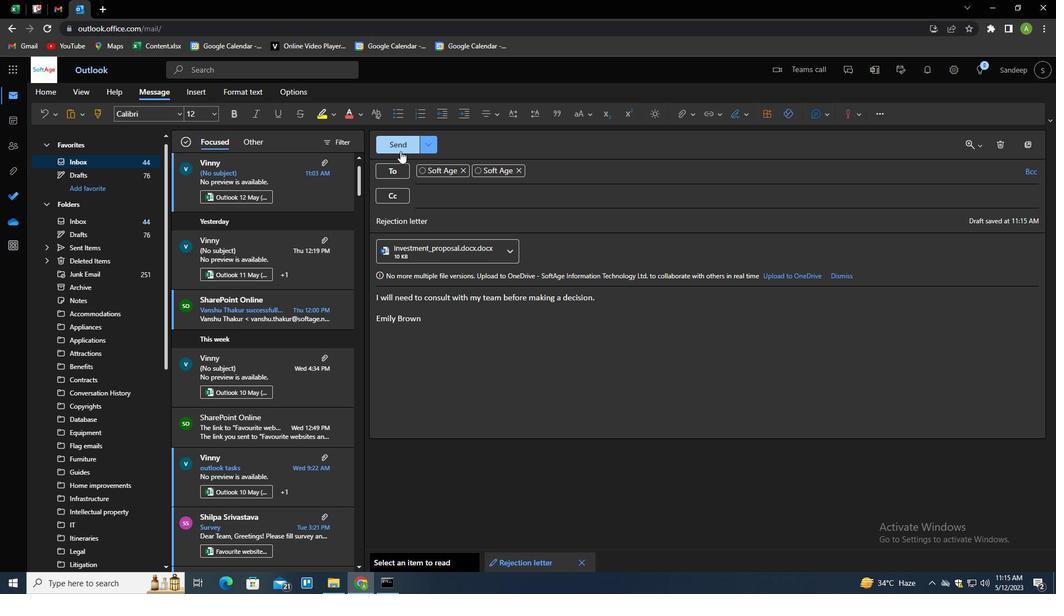 
Action: Mouse pressed left at (401, 150)
Screenshot: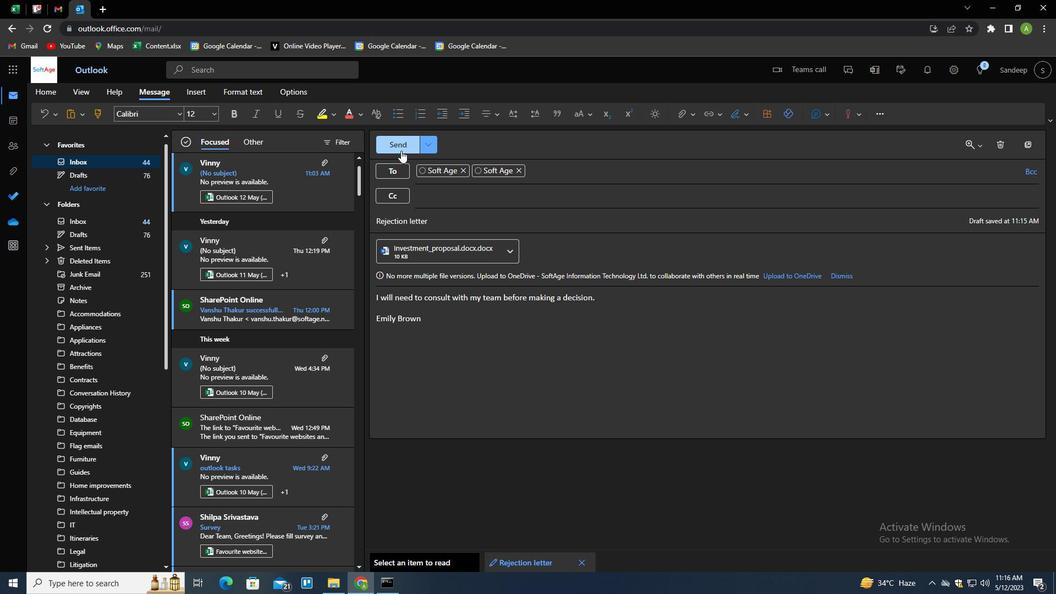 
Action: Mouse moved to (502, 309)
Screenshot: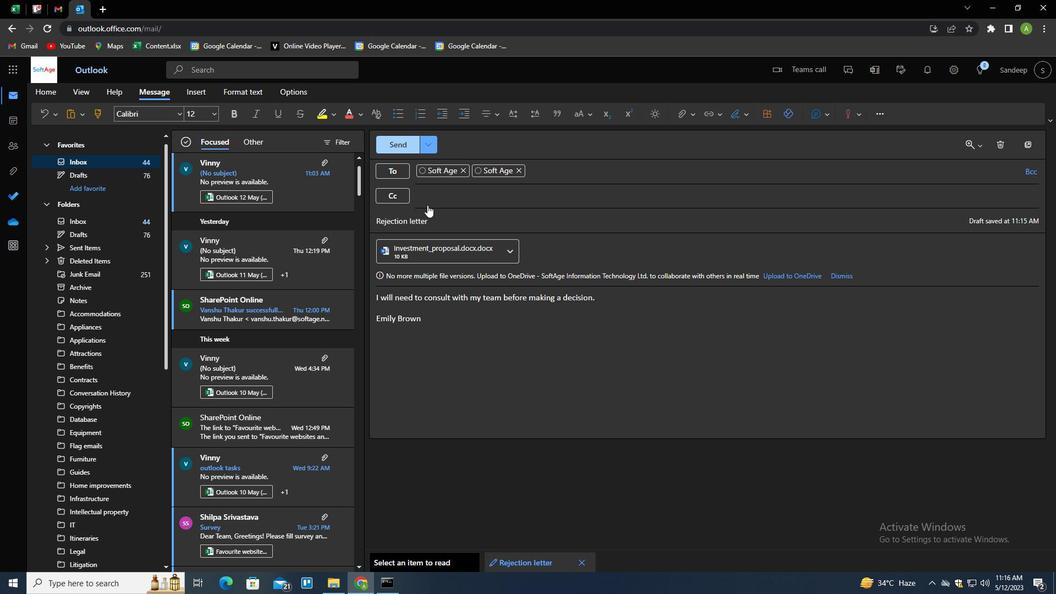 
